 Task: In the  document Daniel.epub change page color to  'Voilet'. Add link on bottom right corner of the sheet: 'www.instagram.com' Insert page numer on top of the page
Action: Mouse moved to (43, 60)
Screenshot: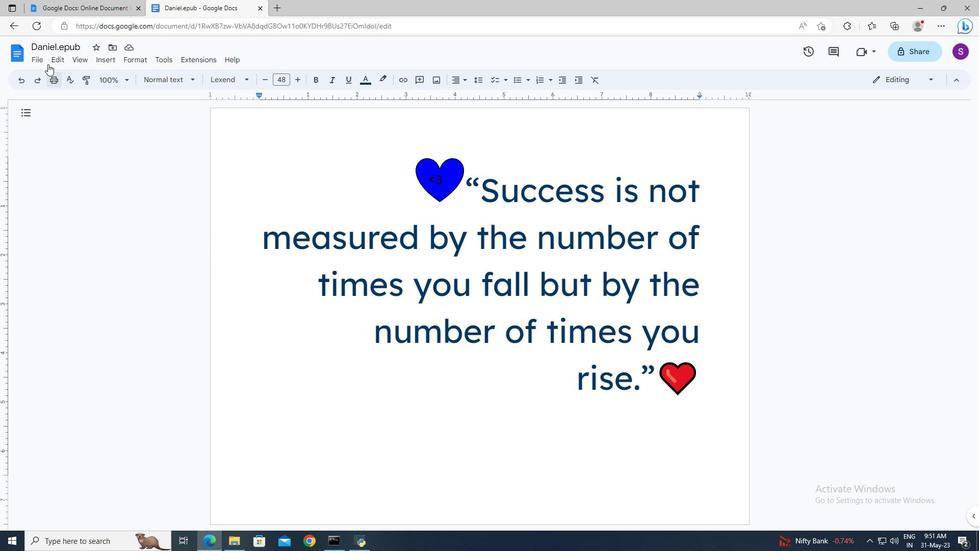 
Action: Mouse pressed left at (43, 60)
Screenshot: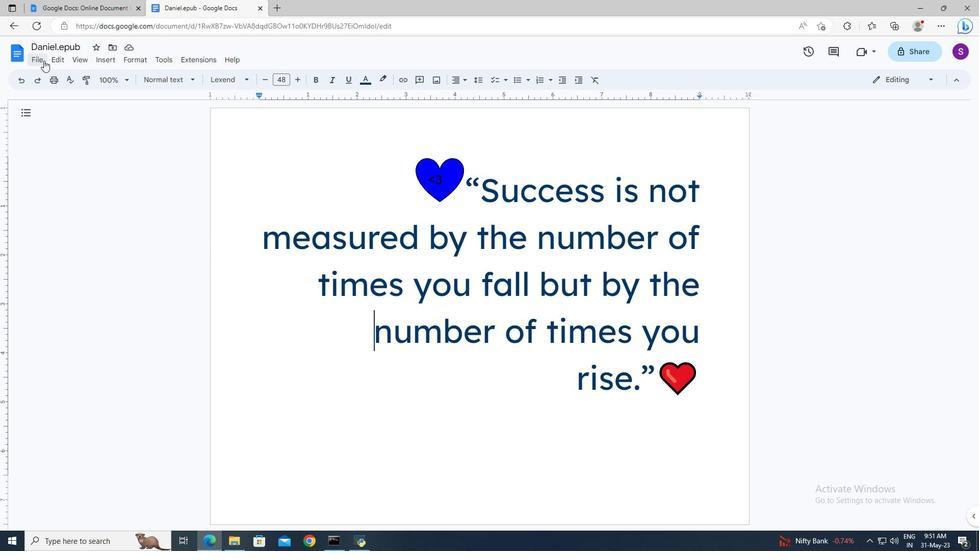 
Action: Mouse moved to (66, 340)
Screenshot: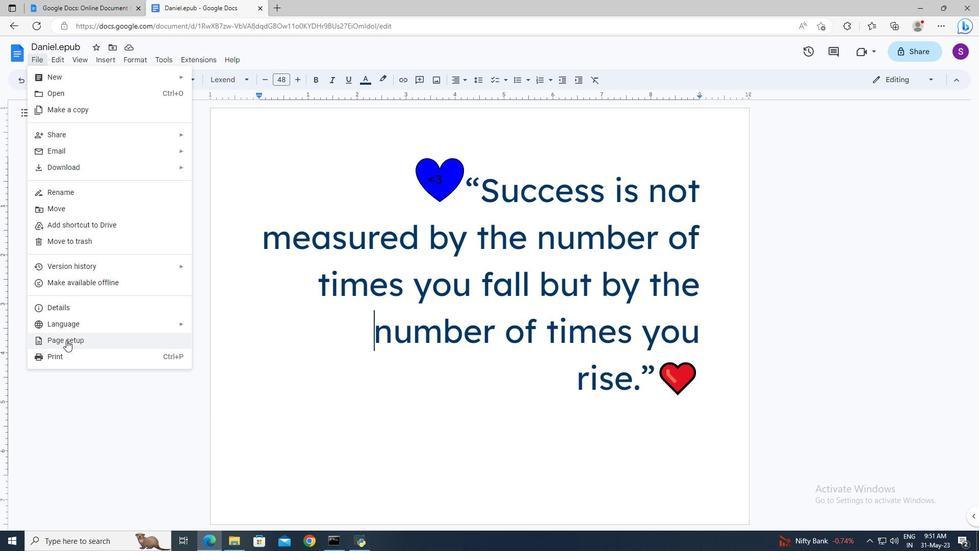 
Action: Mouse pressed left at (66, 340)
Screenshot: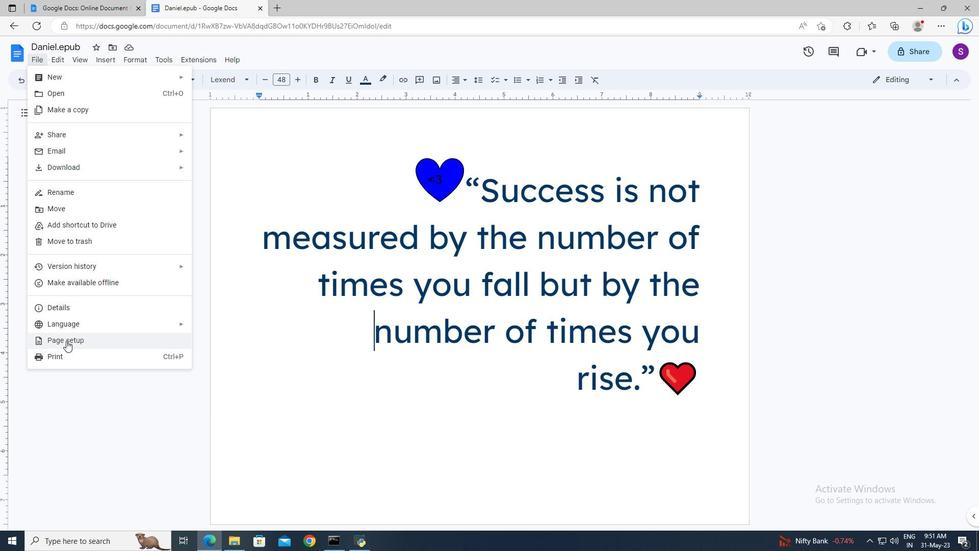 
Action: Mouse moved to (412, 346)
Screenshot: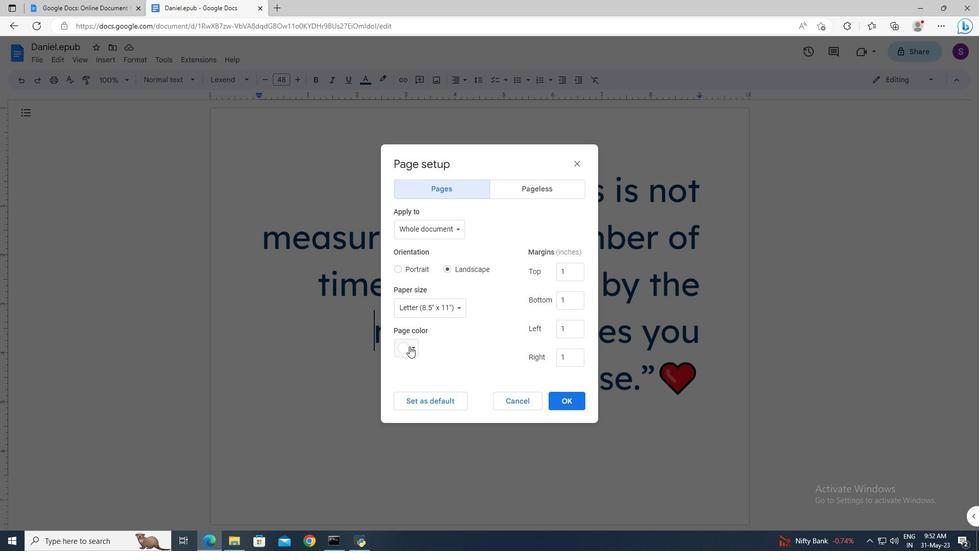 
Action: Mouse pressed left at (412, 346)
Screenshot: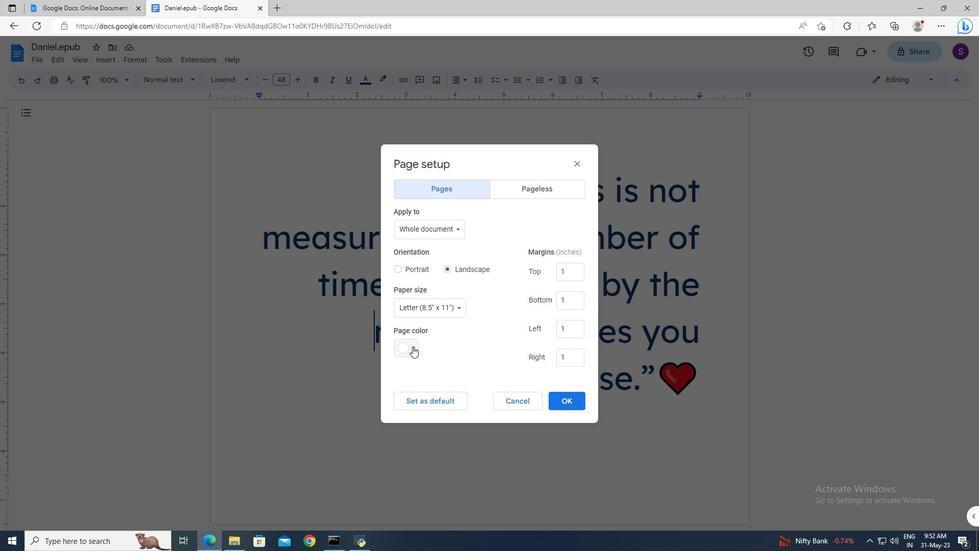 
Action: Mouse moved to (406, 471)
Screenshot: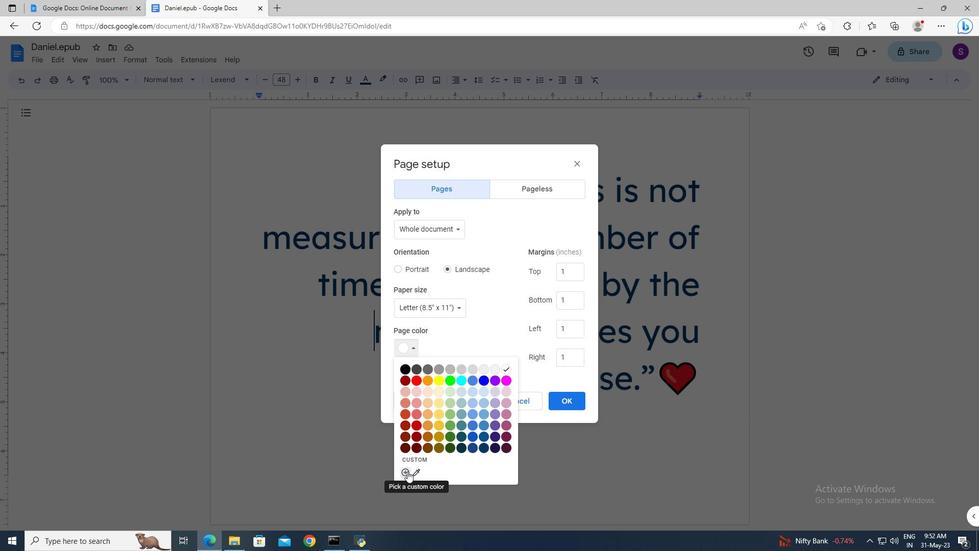 
Action: Mouse pressed left at (406, 471)
Screenshot: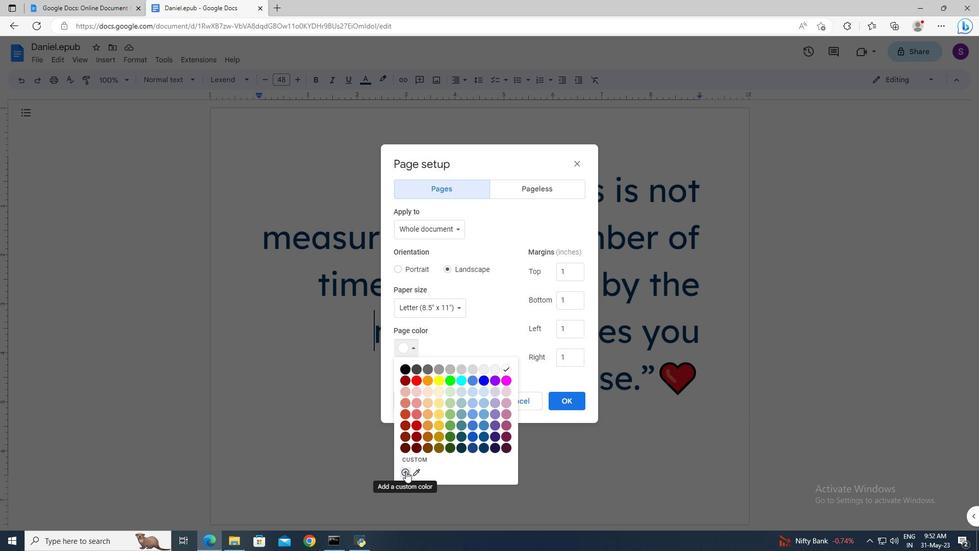 
Action: Mouse moved to (499, 293)
Screenshot: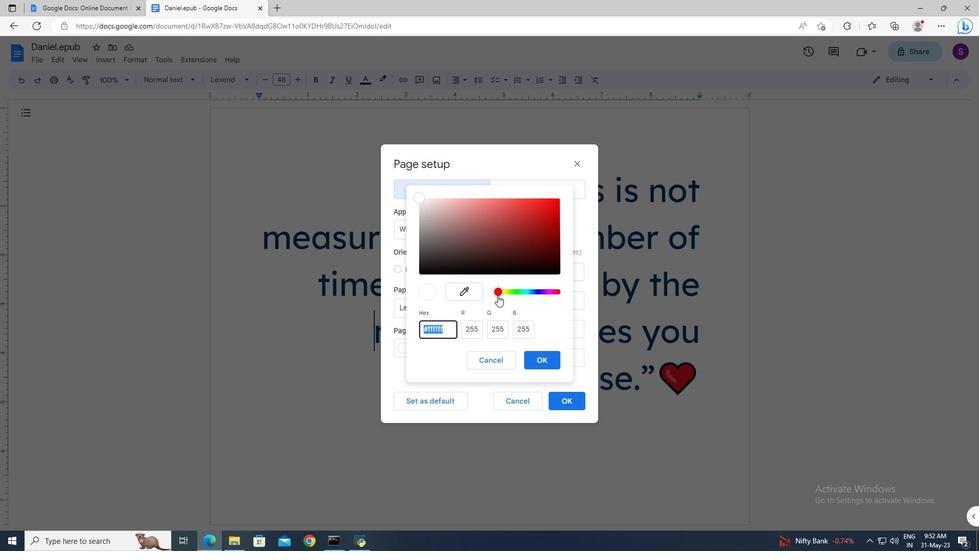 
Action: Mouse pressed left at (499, 293)
Screenshot: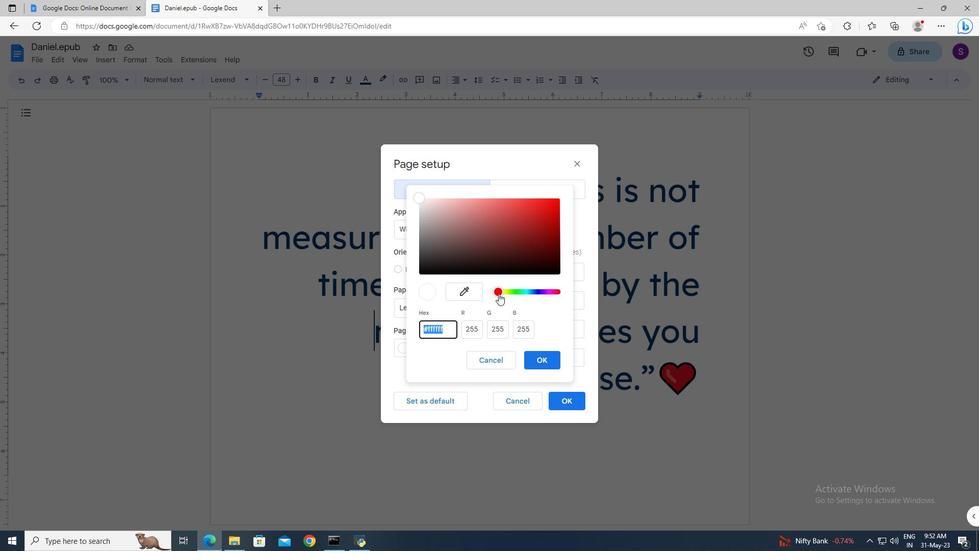 
Action: Mouse moved to (524, 226)
Screenshot: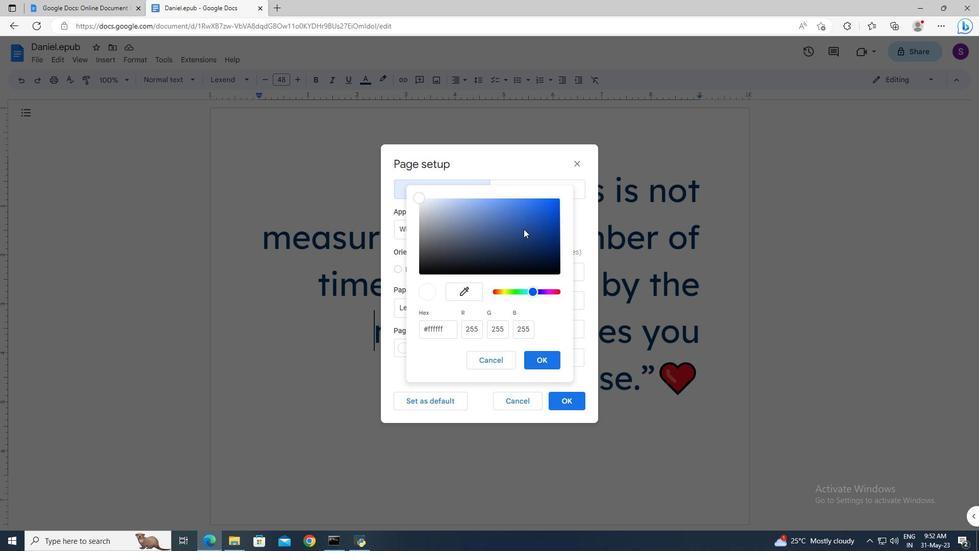
Action: Mouse pressed left at (524, 226)
Screenshot: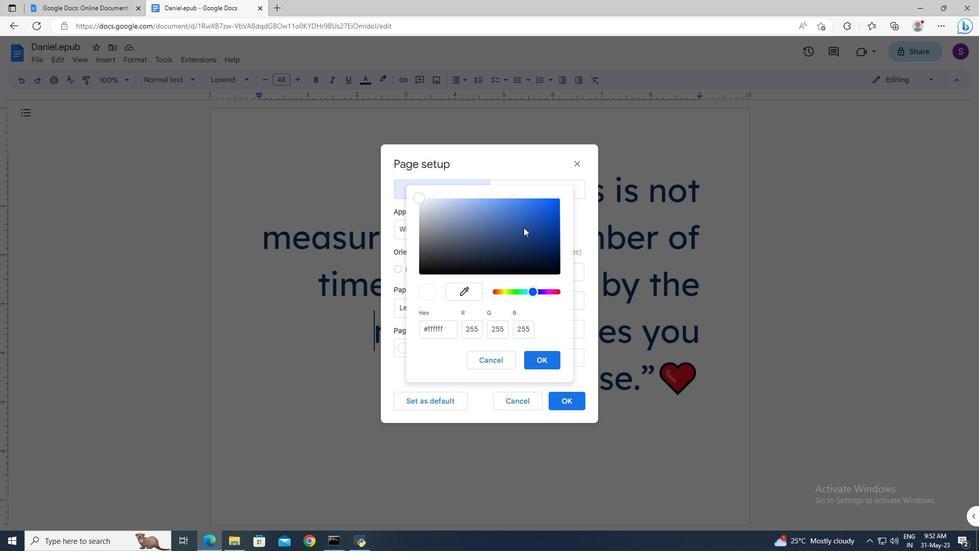 
Action: Mouse moved to (533, 290)
Screenshot: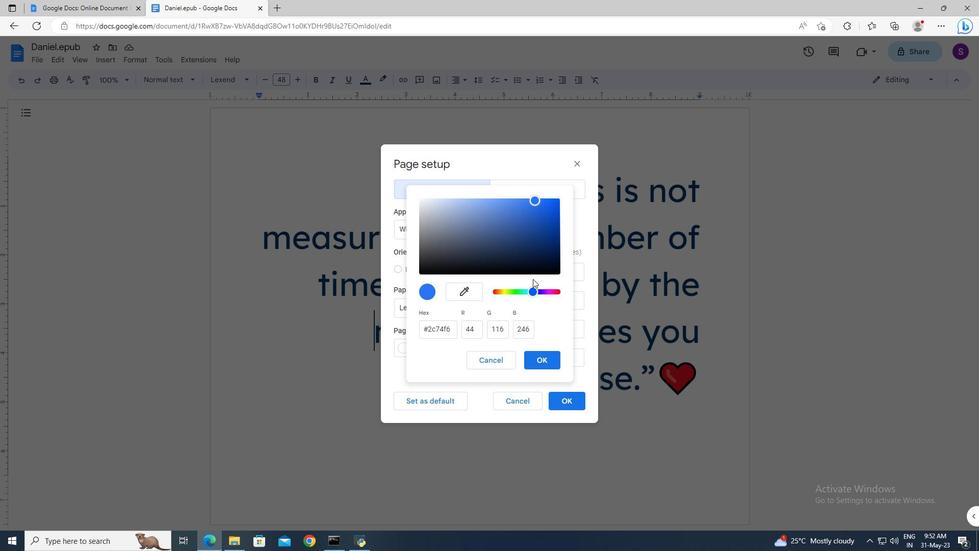 
Action: Mouse pressed left at (533, 290)
Screenshot: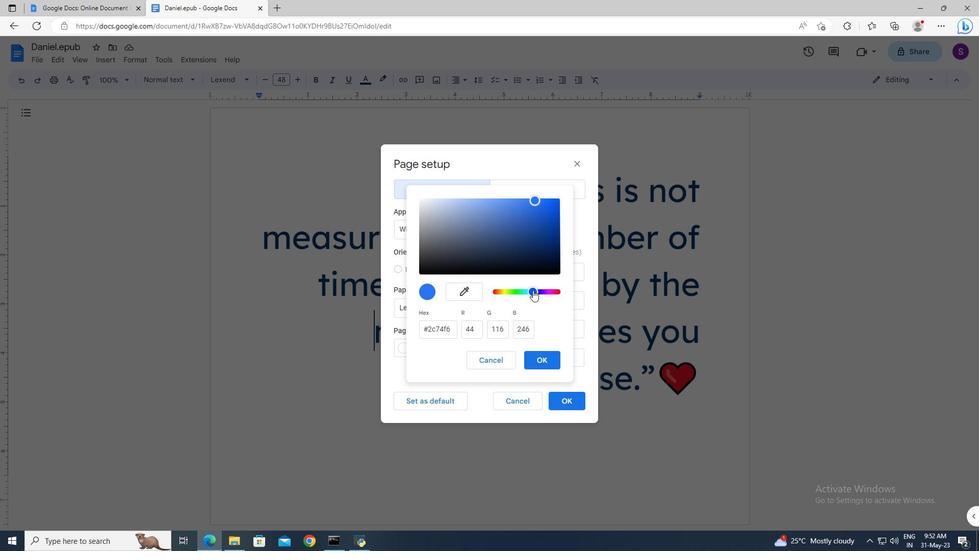 
Action: Mouse moved to (534, 204)
Screenshot: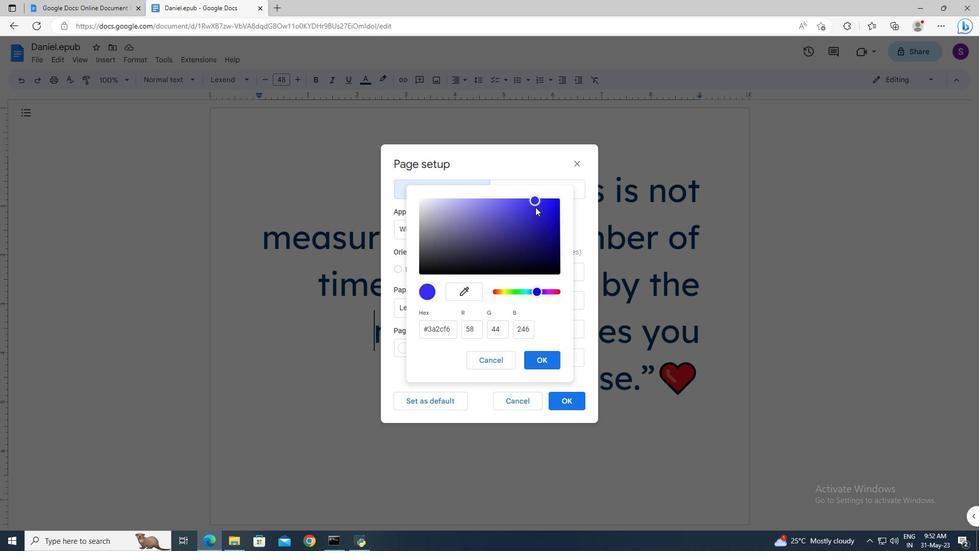 
Action: Mouse pressed left at (534, 204)
Screenshot: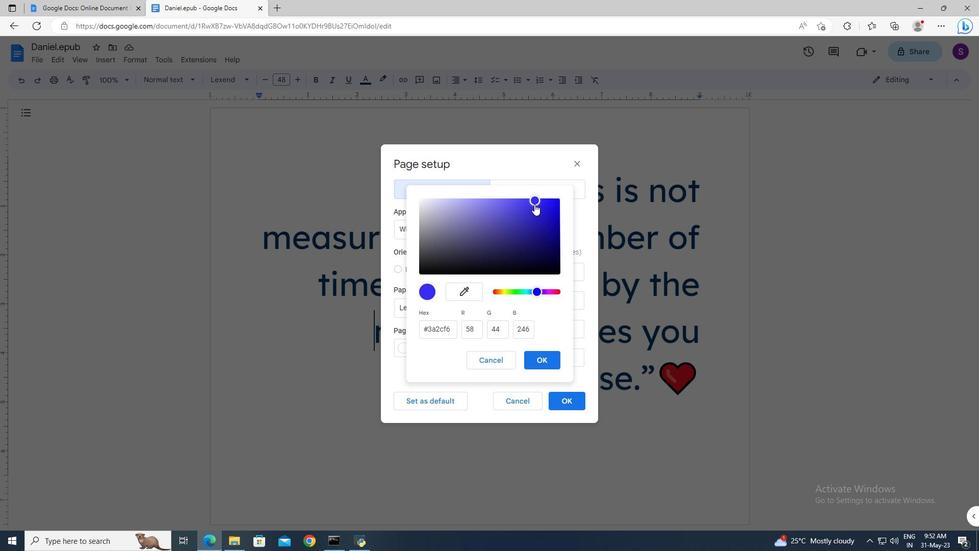 
Action: Mouse moved to (536, 356)
Screenshot: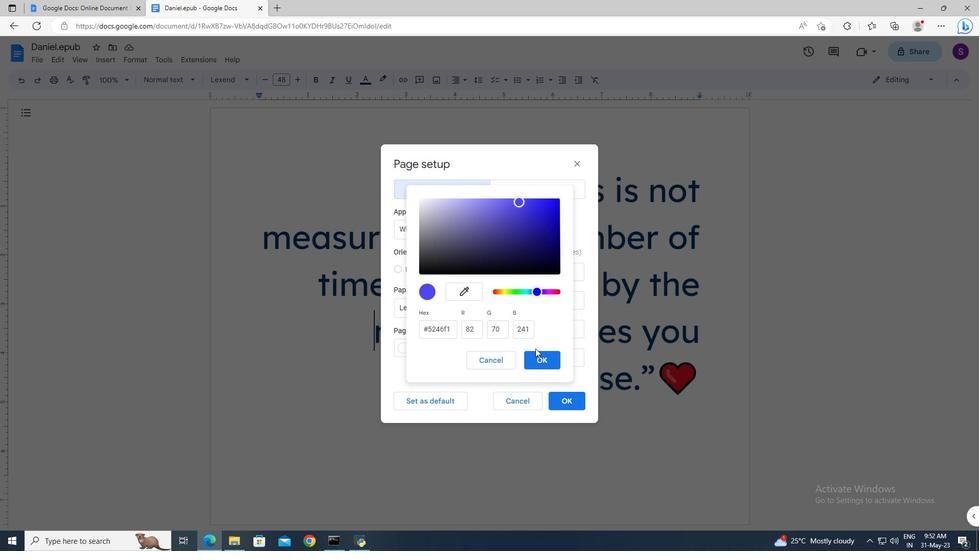 
Action: Mouse pressed left at (536, 356)
Screenshot: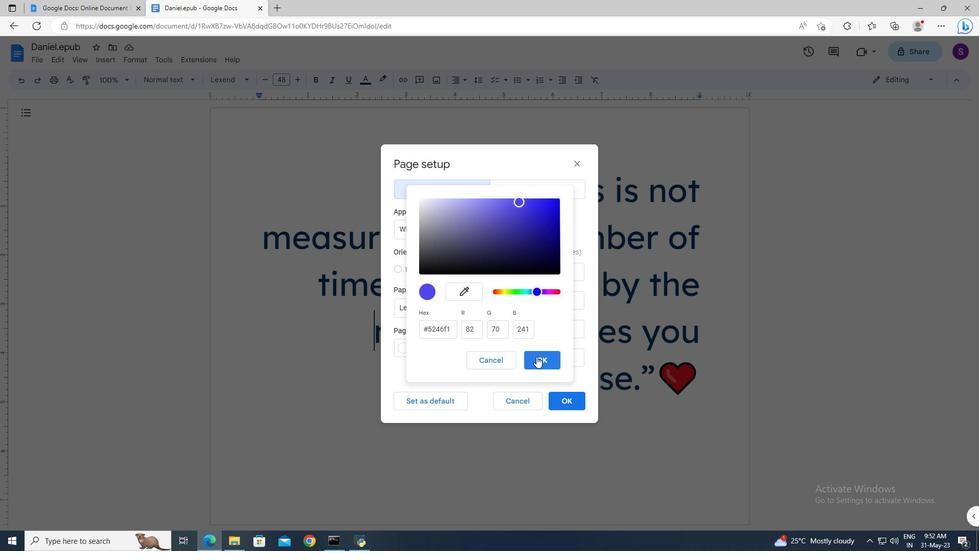 
Action: Mouse moved to (556, 397)
Screenshot: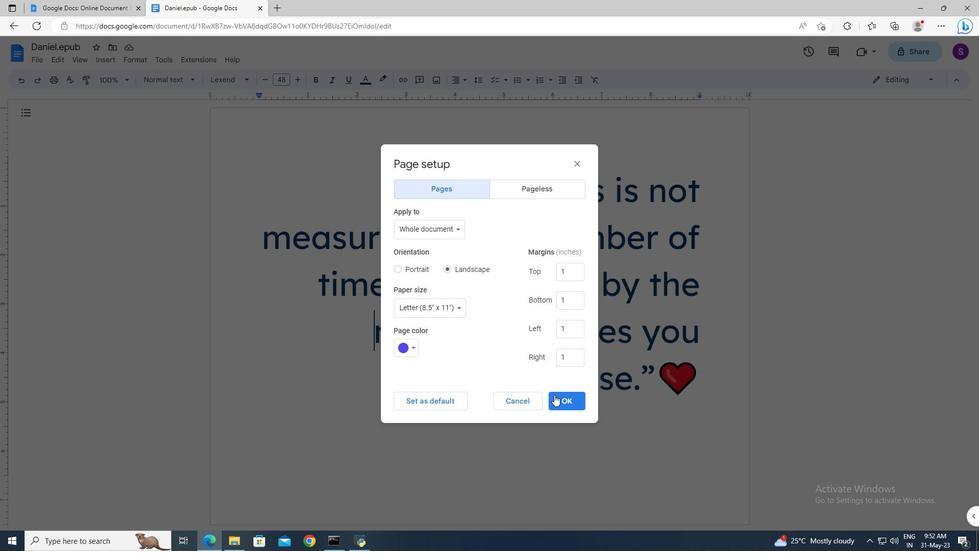 
Action: Mouse pressed left at (556, 397)
Screenshot: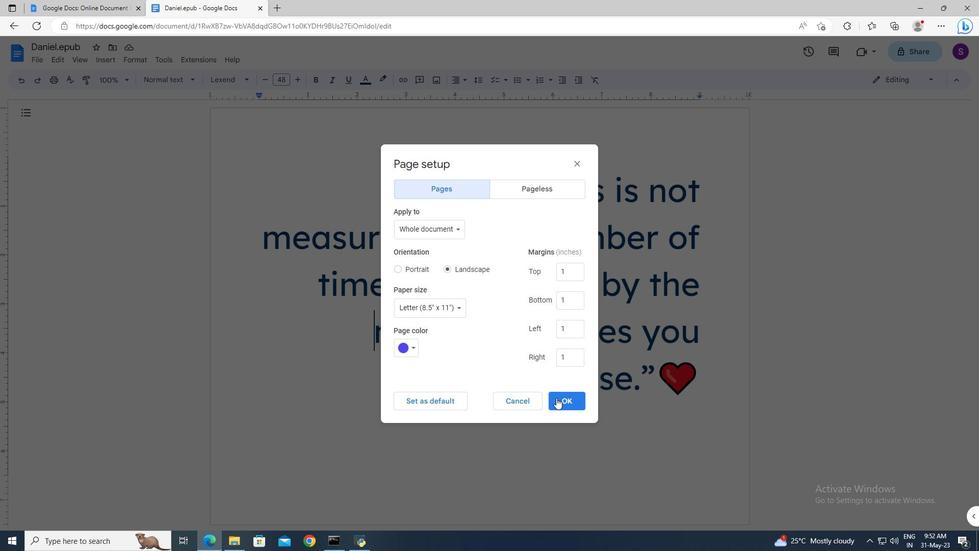 
Action: Mouse moved to (113, 61)
Screenshot: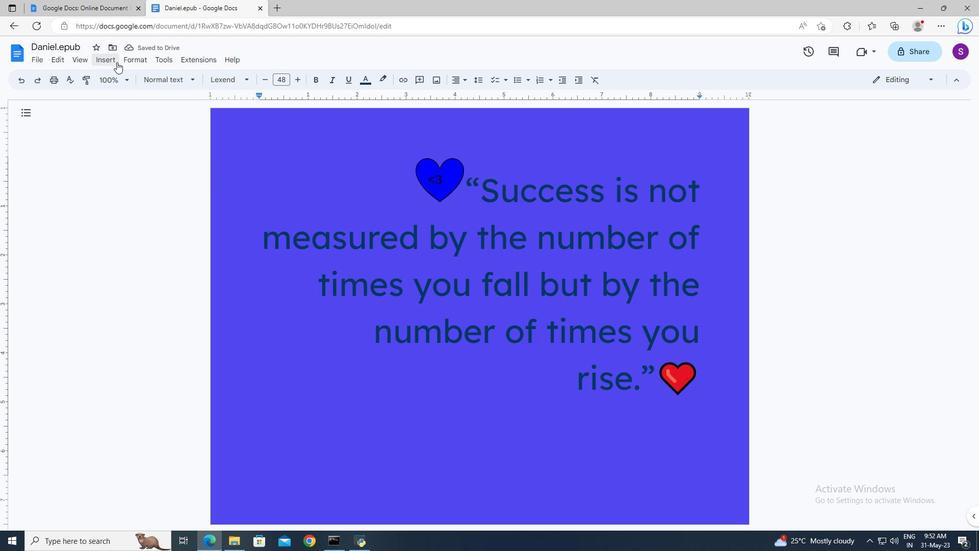 
Action: Mouse pressed left at (113, 61)
Screenshot: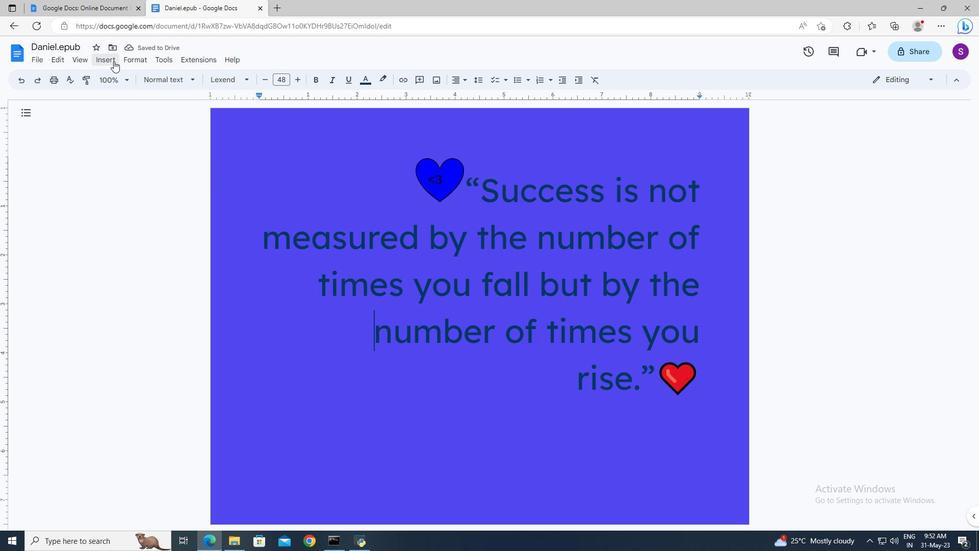 
Action: Mouse moved to (338, 359)
Screenshot: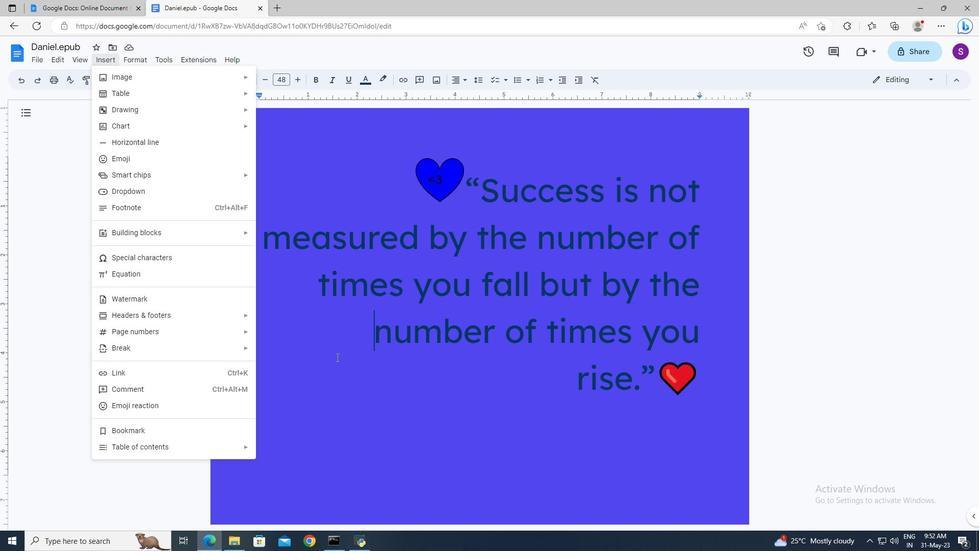 
Action: Mouse scrolled (338, 358) with delta (0, 0)
Screenshot: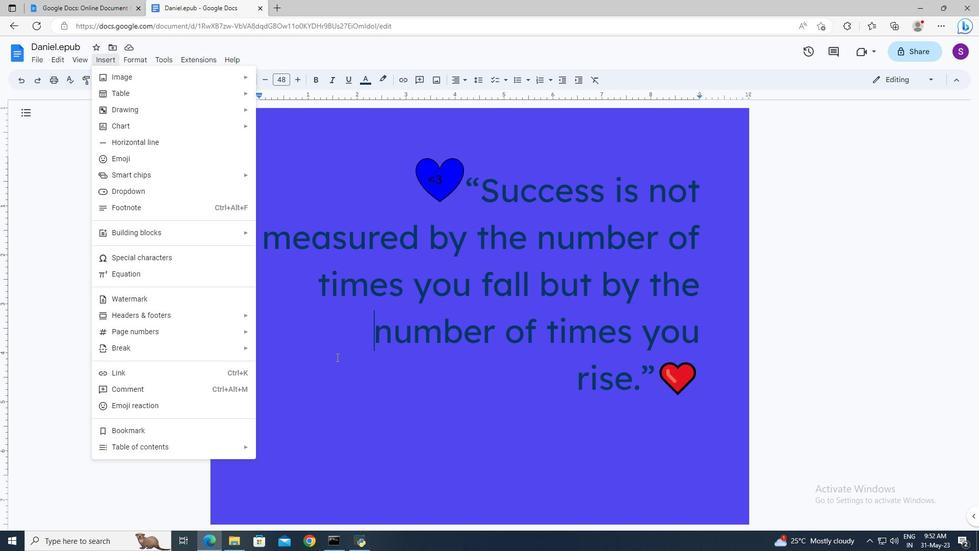 
Action: Mouse scrolled (338, 358) with delta (0, 0)
Screenshot: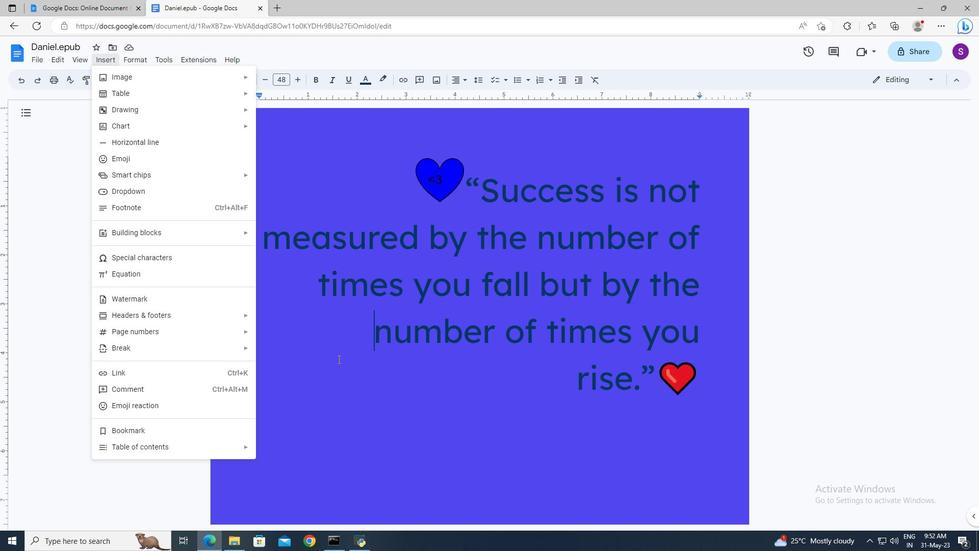 
Action: Mouse moved to (359, 414)
Screenshot: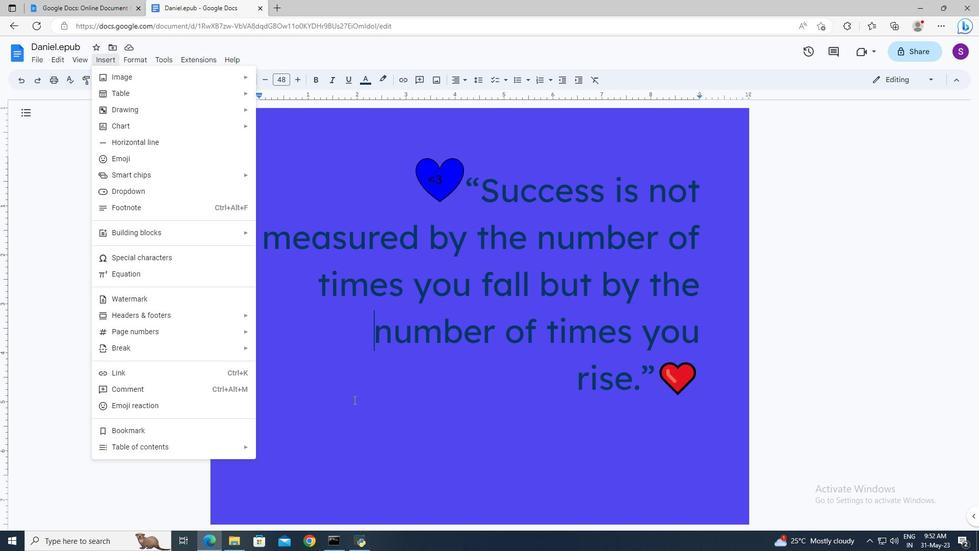 
Action: Mouse pressed left at (359, 414)
Screenshot: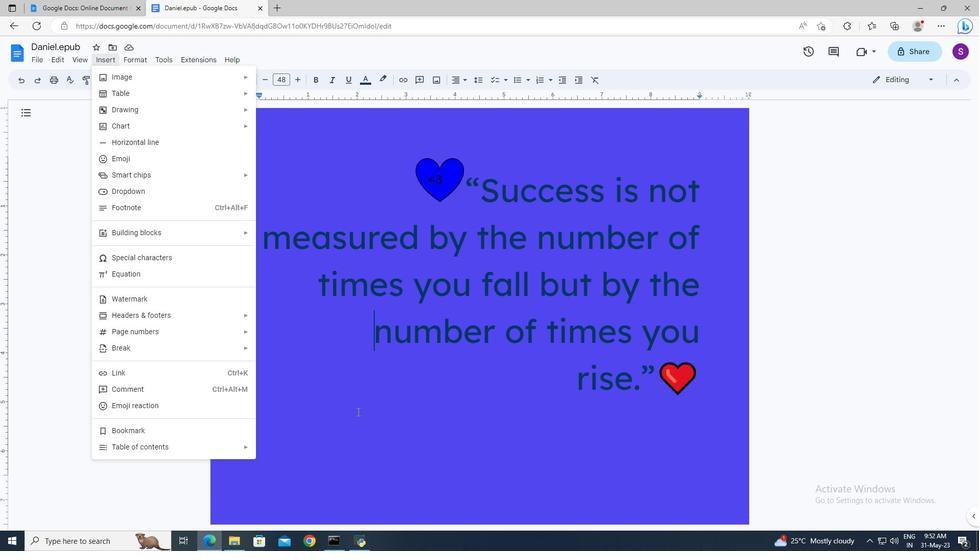 
Action: Mouse scrolled (359, 413) with delta (0, 0)
Screenshot: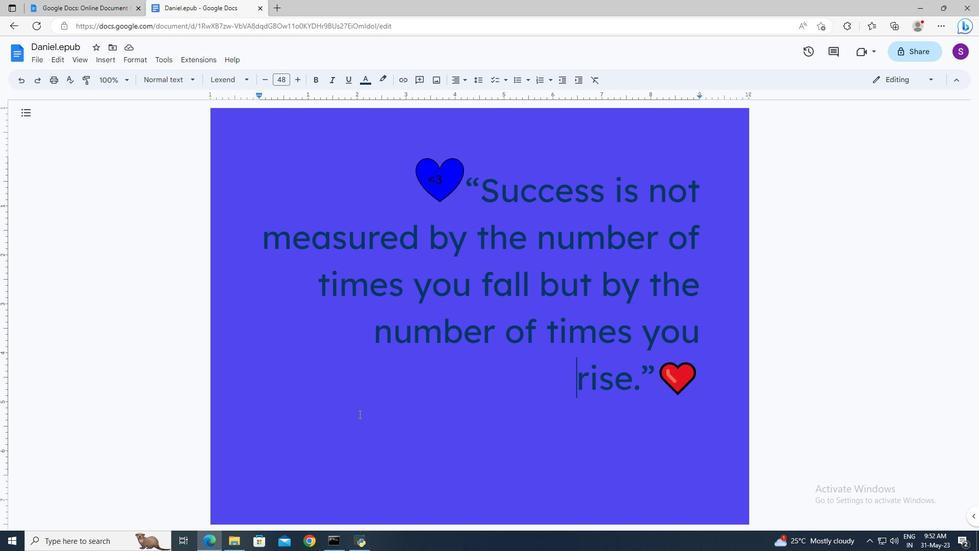 
Action: Mouse scrolled (359, 413) with delta (0, 0)
Screenshot: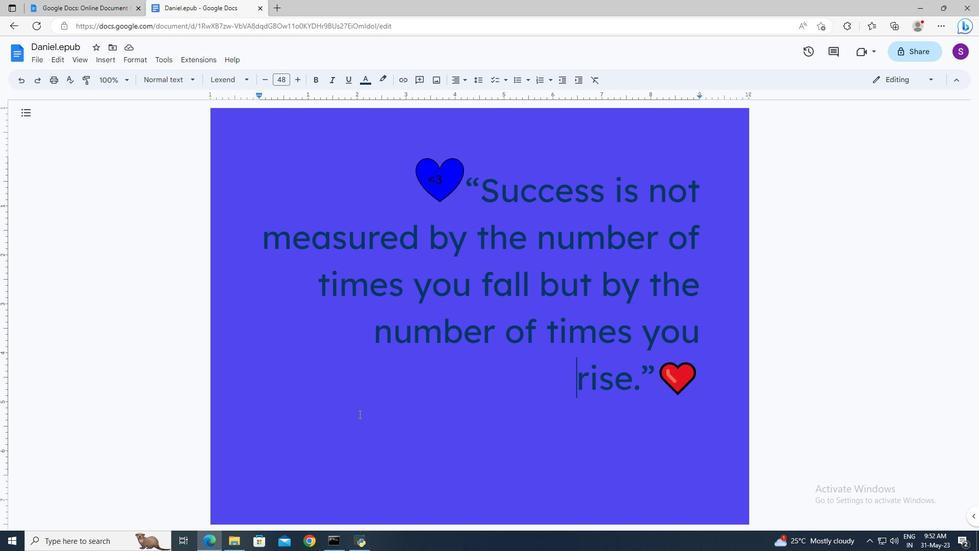 
Action: Mouse scrolled (359, 413) with delta (0, 0)
Screenshot: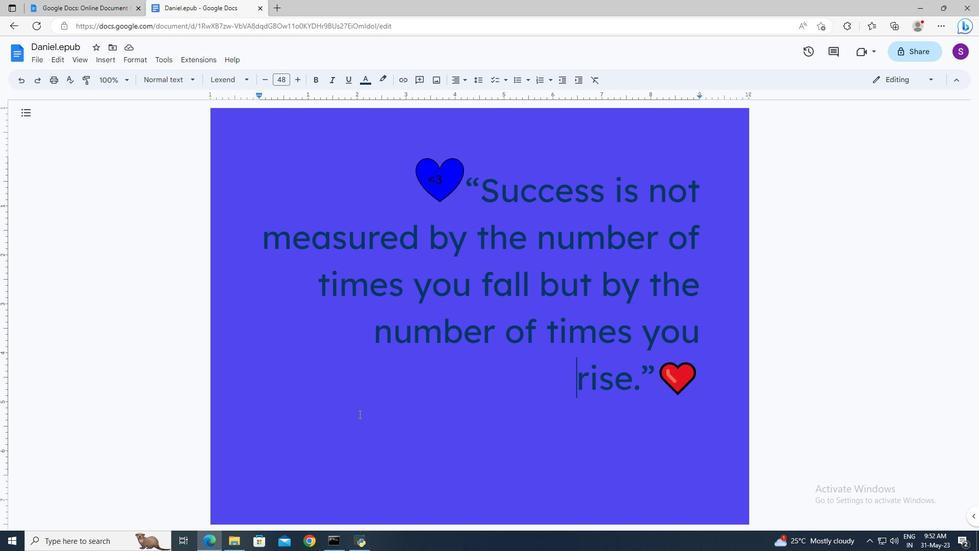 
Action: Mouse scrolled (359, 413) with delta (0, 0)
Screenshot: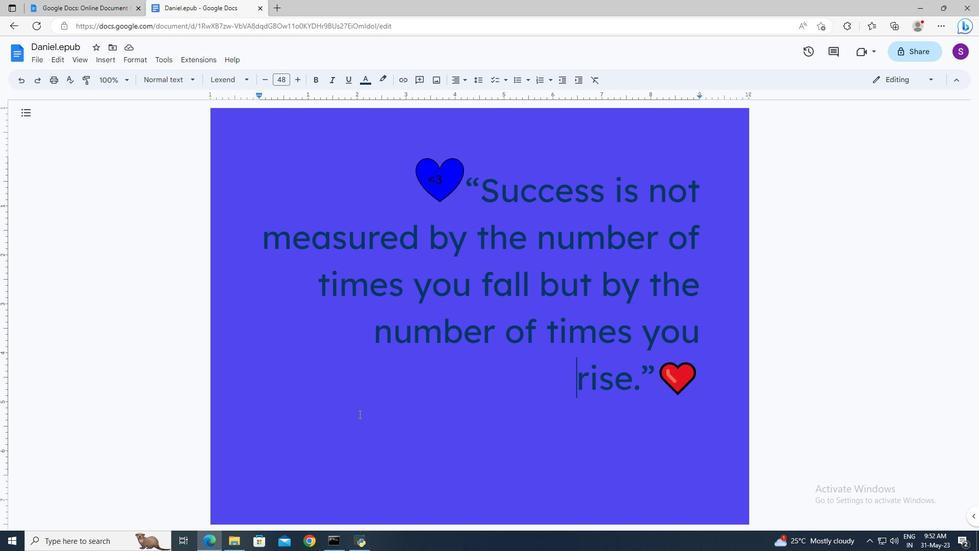 
Action: Mouse moved to (355, 496)
Screenshot: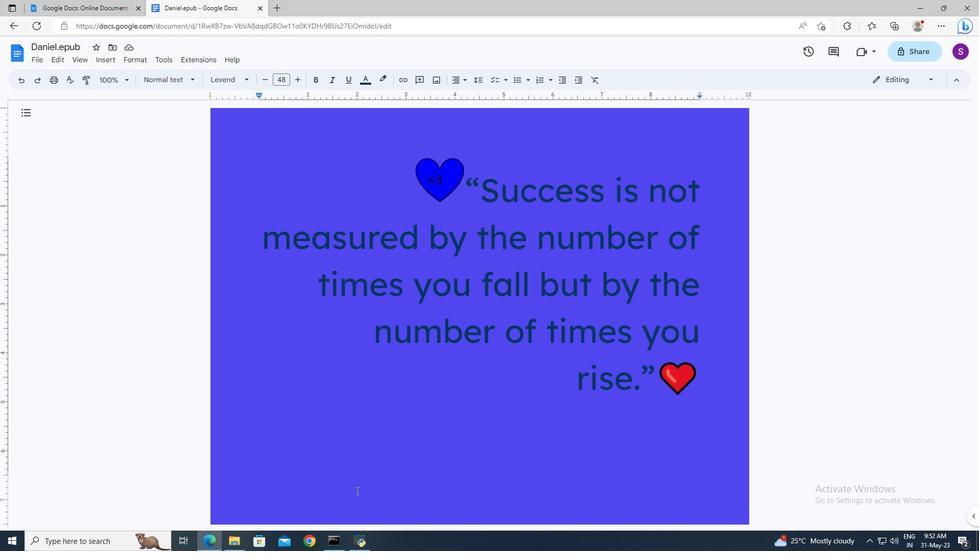 
Action: Mouse pressed left at (355, 496)
Screenshot: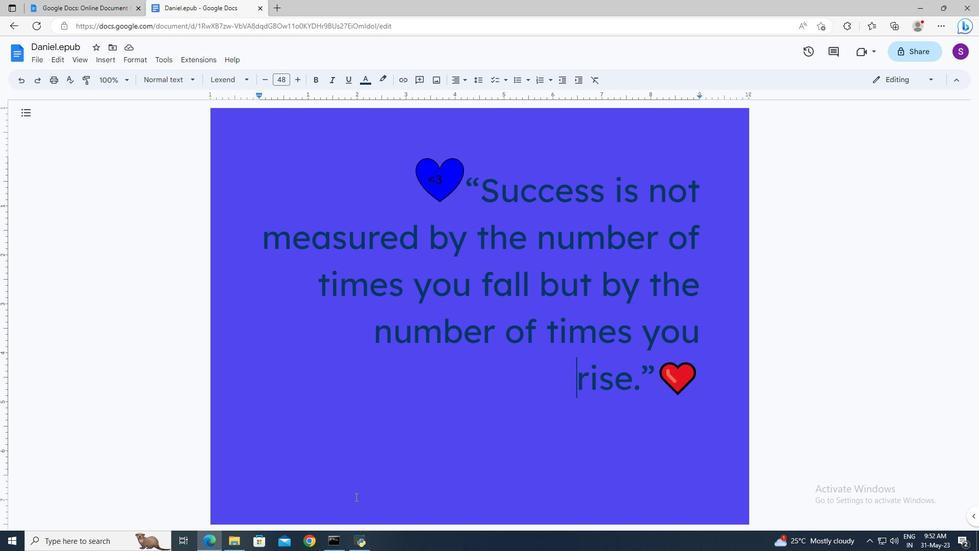 
Action: Mouse moved to (355, 497)
Screenshot: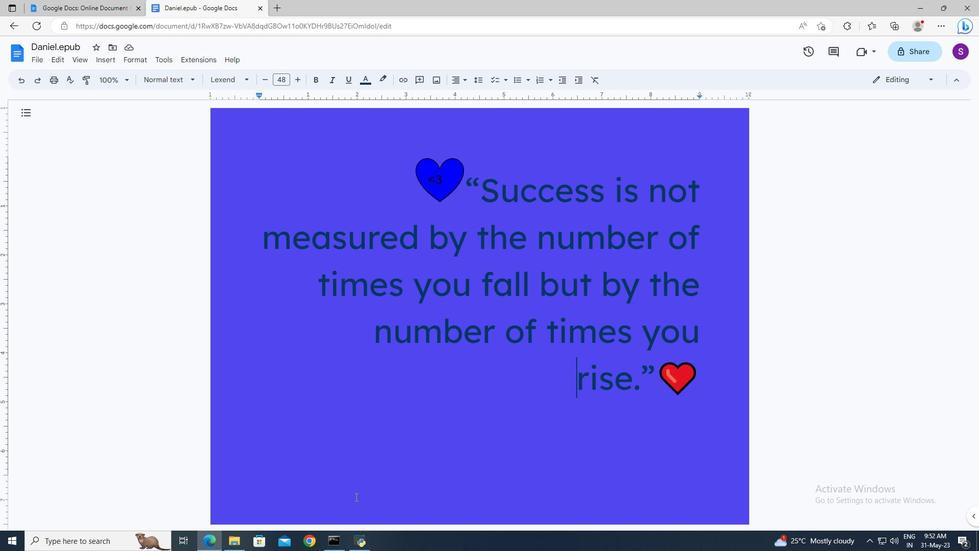 
Action: Mouse pressed left at (355, 497)
Screenshot: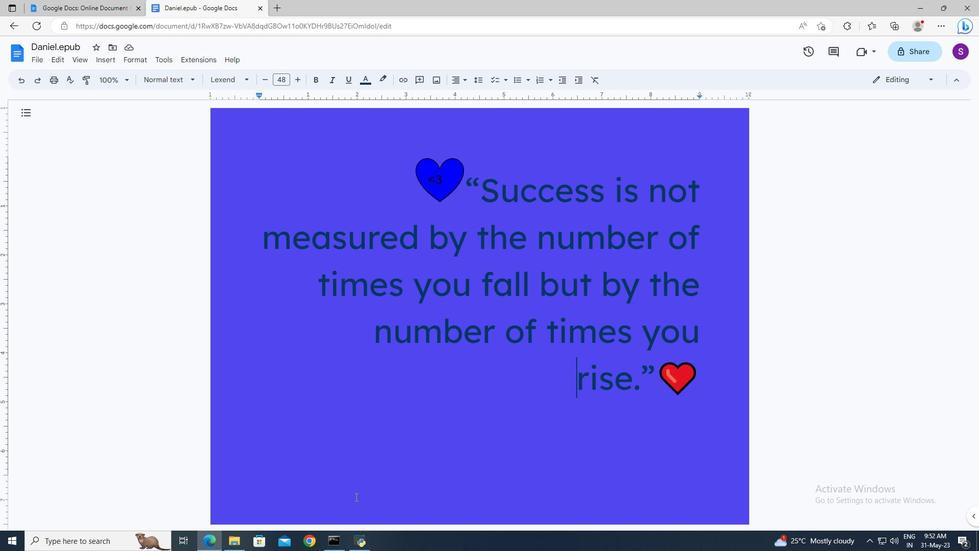 
Action: Mouse moved to (330, 511)
Screenshot: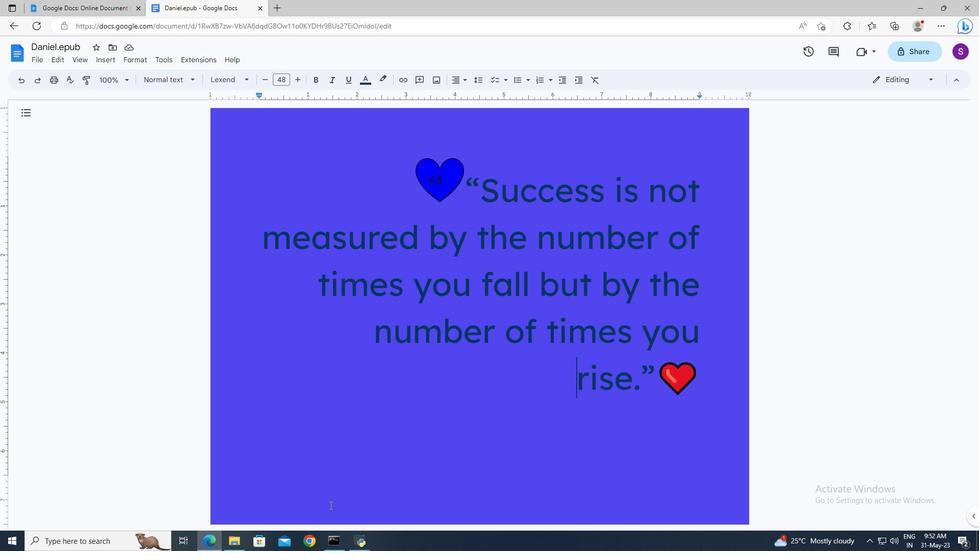 
Action: Mouse pressed left at (330, 511)
Screenshot: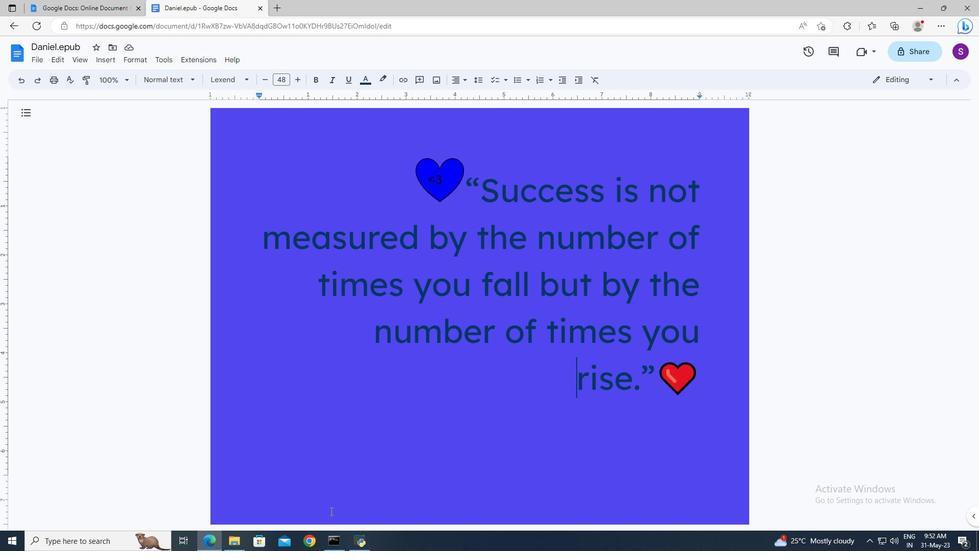
Action: Mouse pressed left at (330, 511)
Screenshot: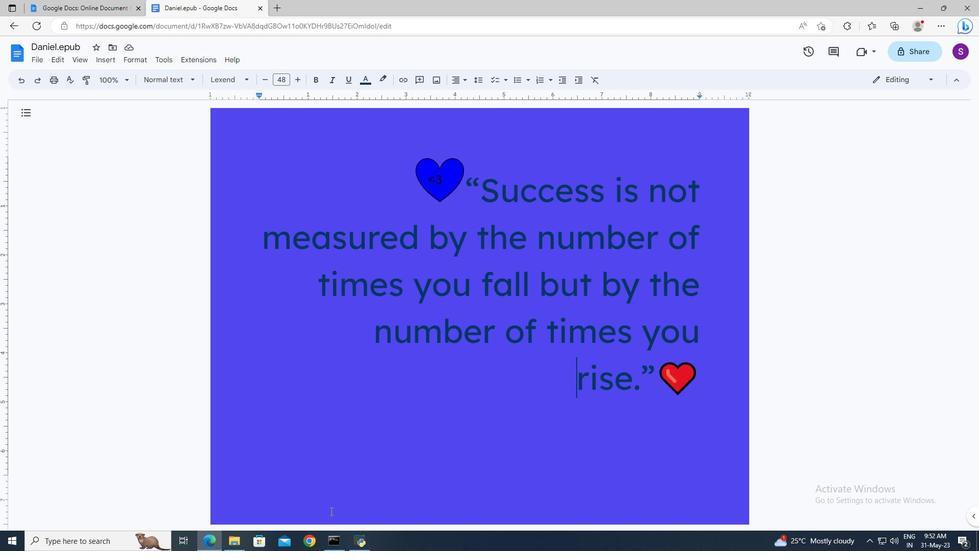 
Action: Mouse moved to (108, 63)
Screenshot: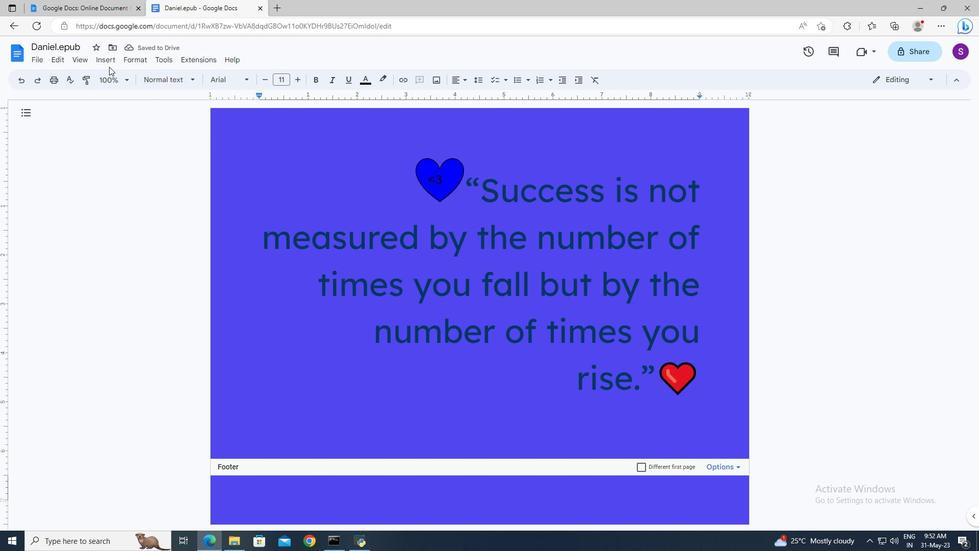 
Action: Mouse pressed left at (108, 63)
Screenshot: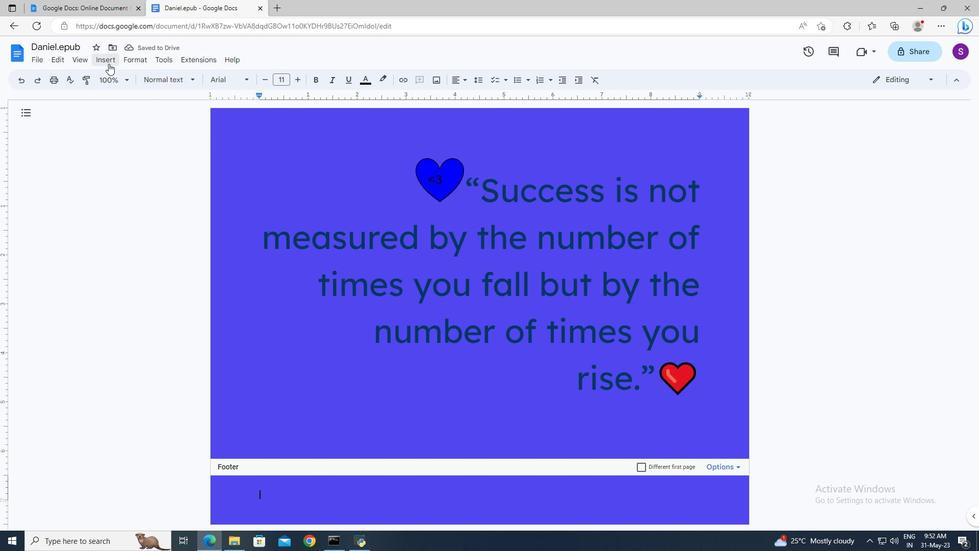 
Action: Mouse moved to (136, 369)
Screenshot: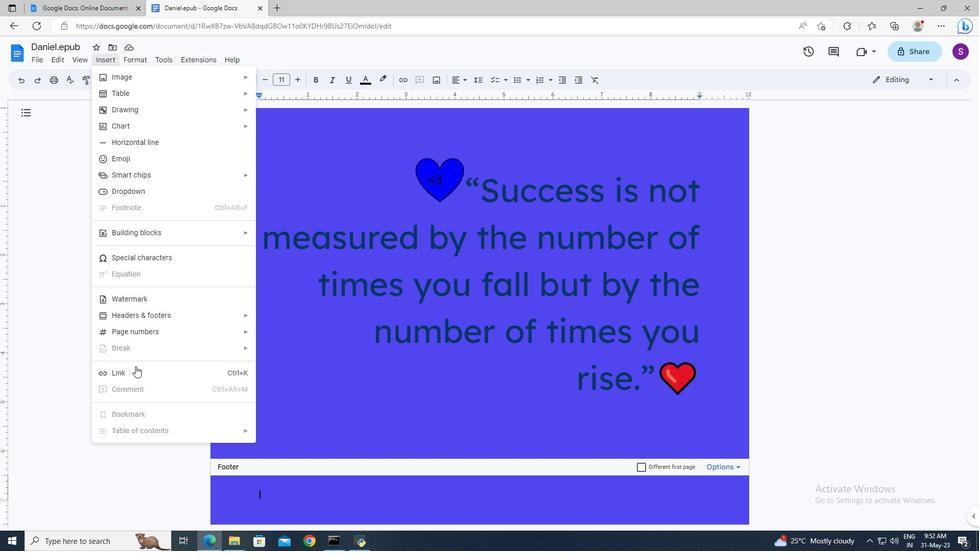 
Action: Mouse pressed left at (136, 369)
Screenshot: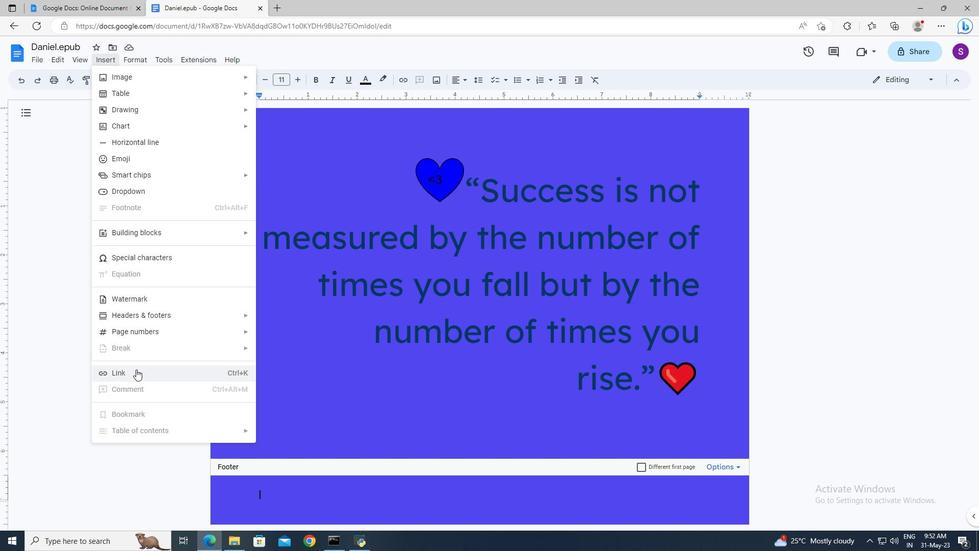 
Action: Mouse moved to (289, 332)
Screenshot: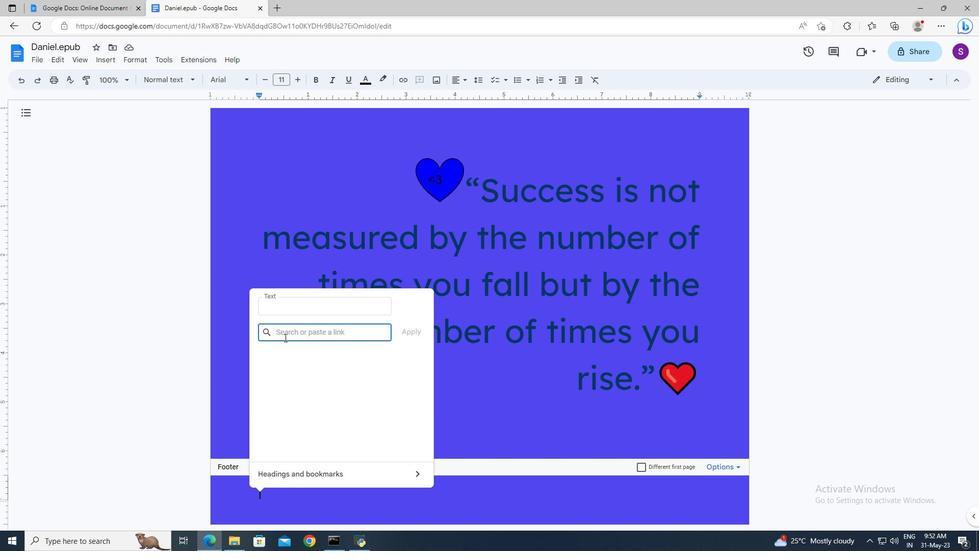 
Action: Mouse pressed left at (289, 332)
Screenshot: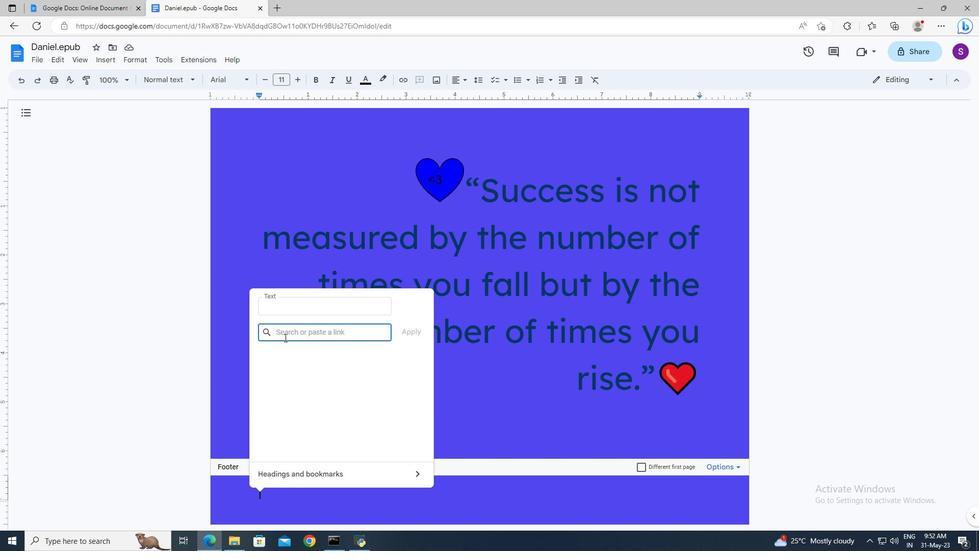 
Action: Mouse moved to (289, 330)
Screenshot: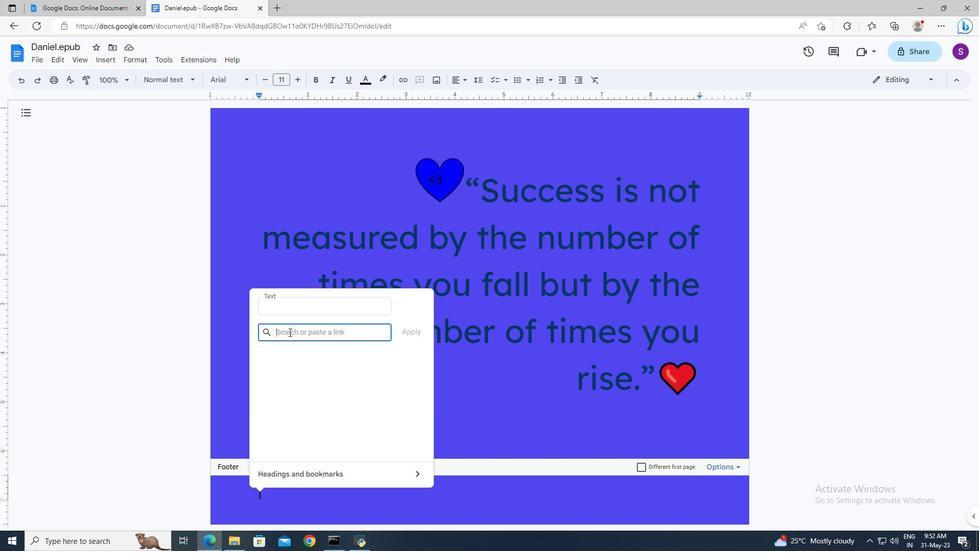 
Action: Key pressed www.instagram.com
Screenshot: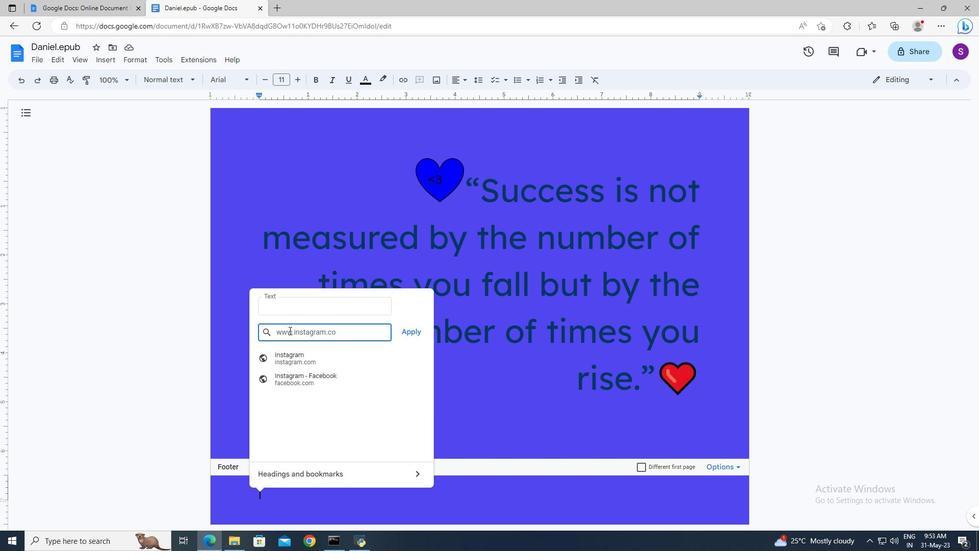 
Action: Mouse moved to (409, 336)
Screenshot: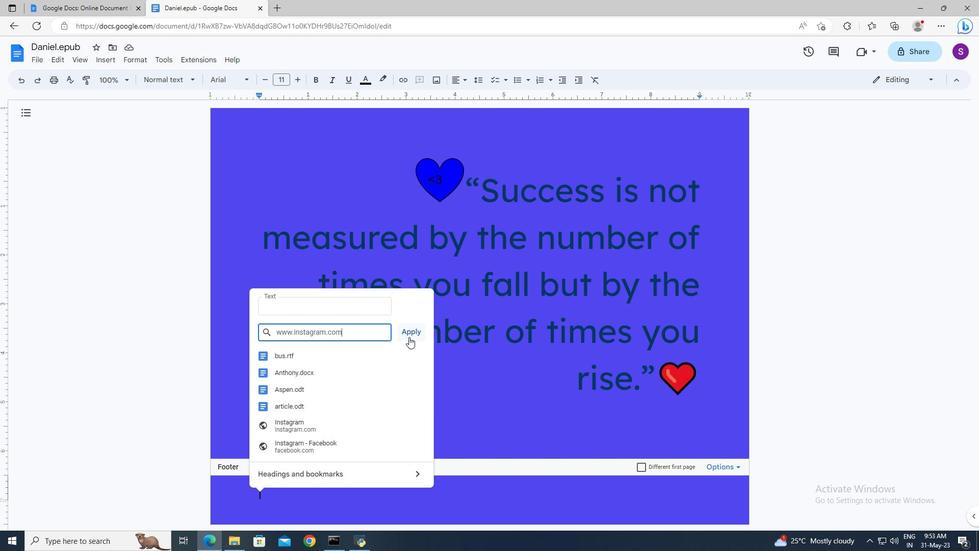 
Action: Mouse pressed left at (409, 336)
Screenshot: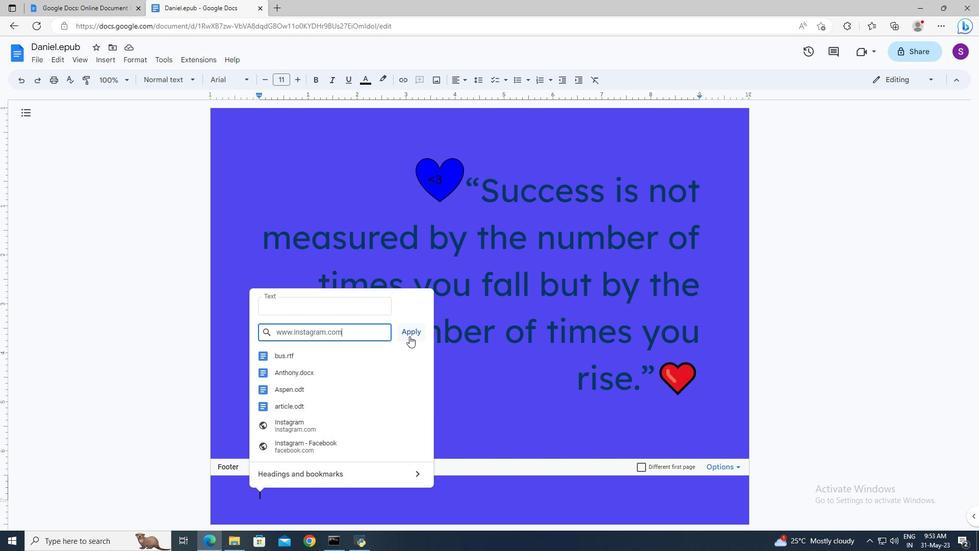 
Action: Mouse moved to (256, 498)
Screenshot: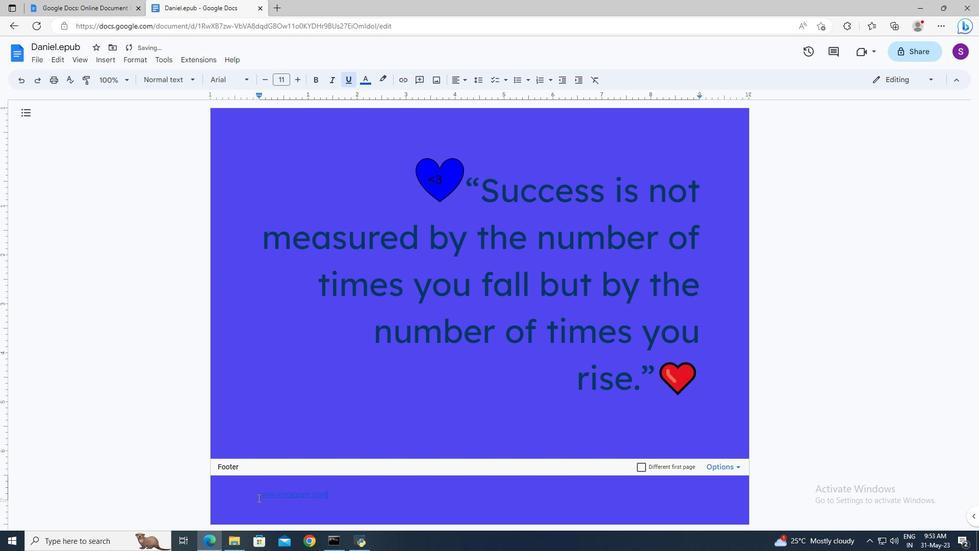
Action: Mouse pressed left at (256, 498)
Screenshot: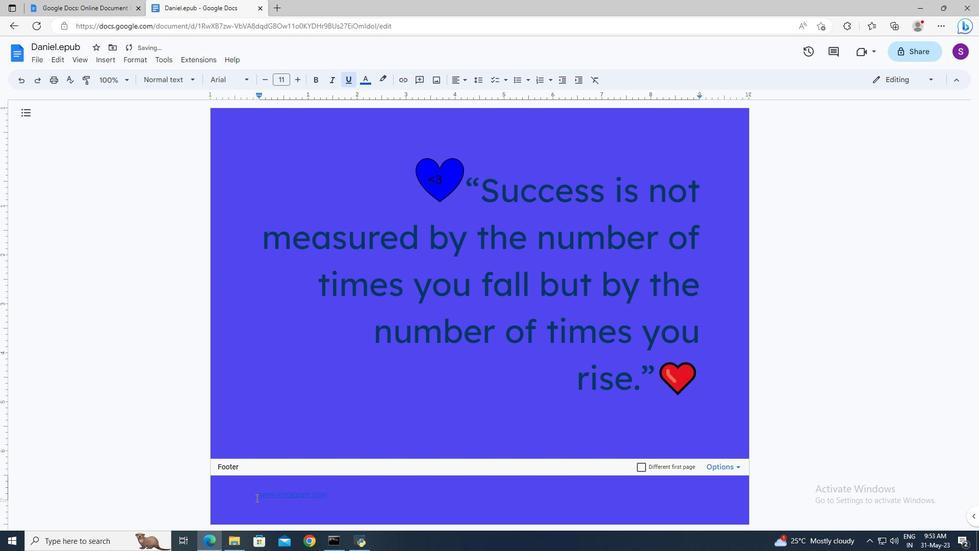 
Action: Key pressed <Key.shift><Key.right><Key.right><Key.right><Key.right><Key.right>
Screenshot: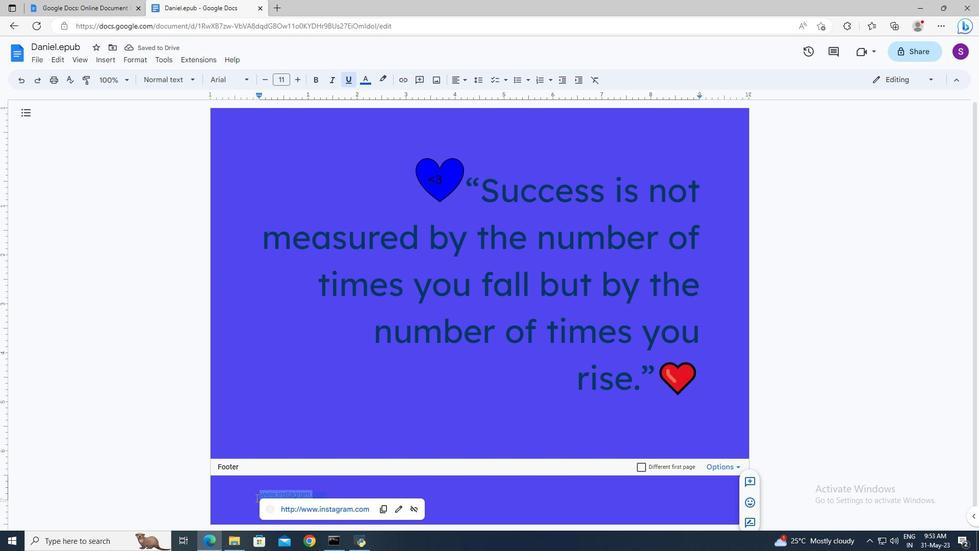 
Action: Mouse moved to (464, 79)
Screenshot: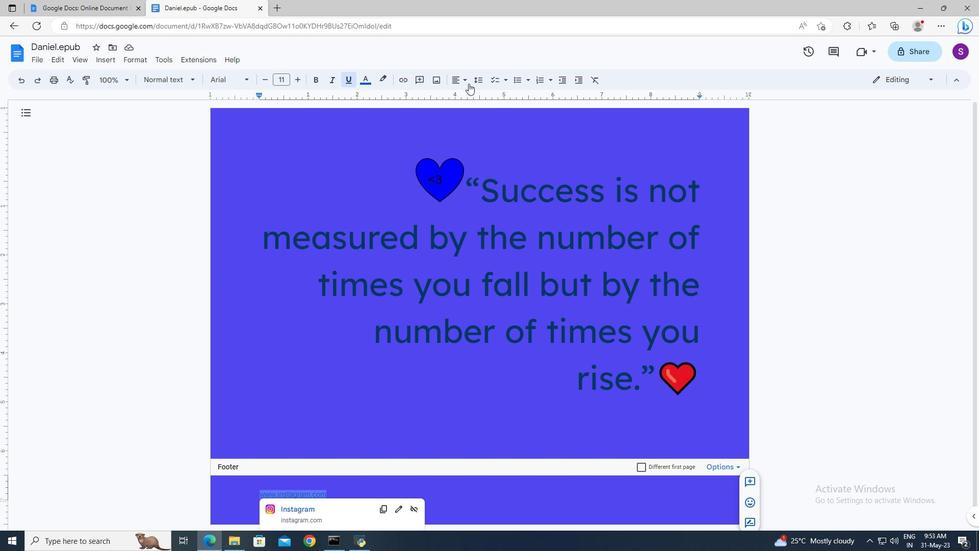 
Action: Mouse pressed left at (464, 79)
Screenshot: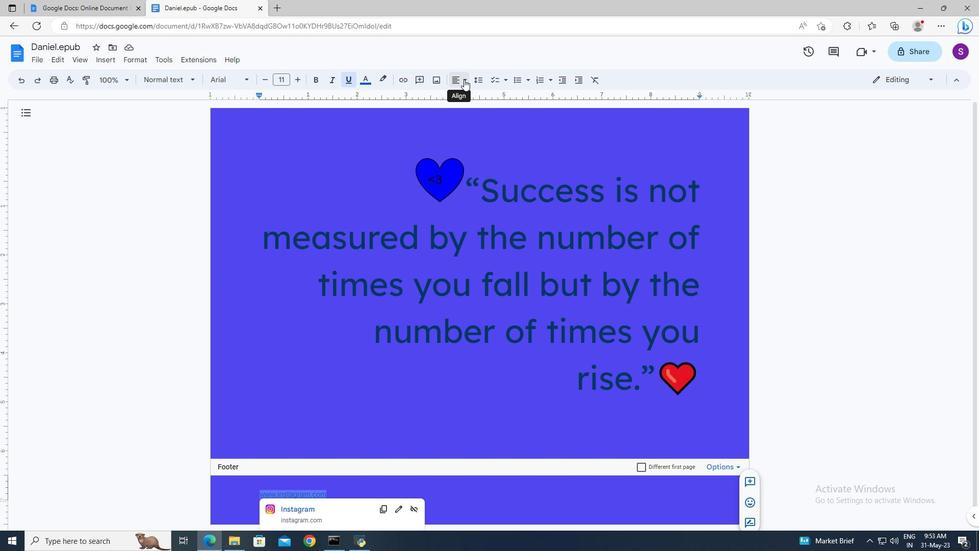 
Action: Mouse moved to (485, 97)
Screenshot: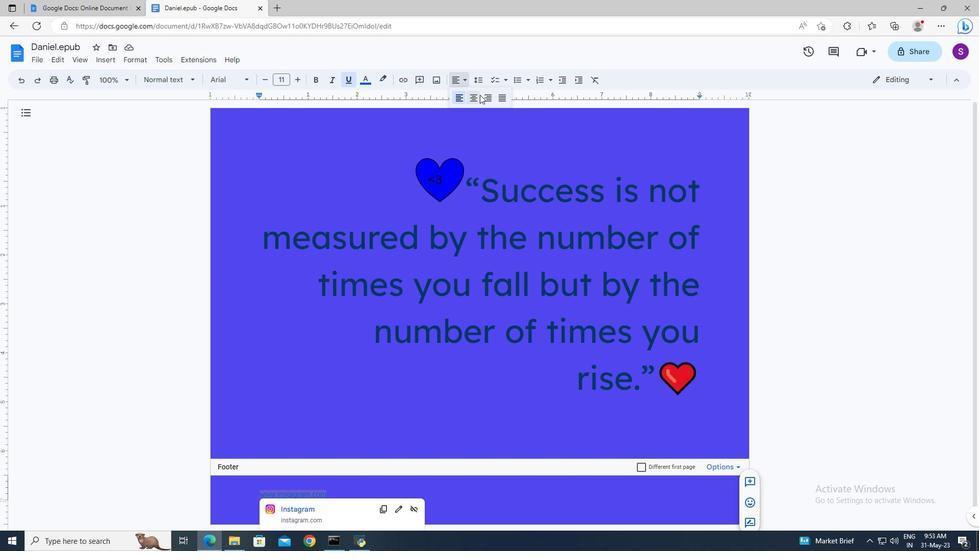 
Action: Mouse pressed left at (485, 97)
Screenshot: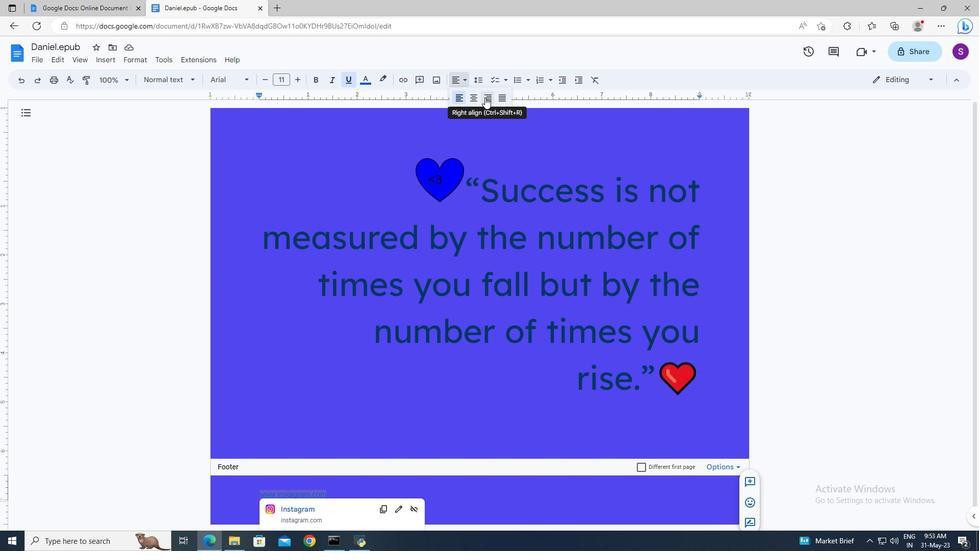 
Action: Mouse moved to (114, 61)
Screenshot: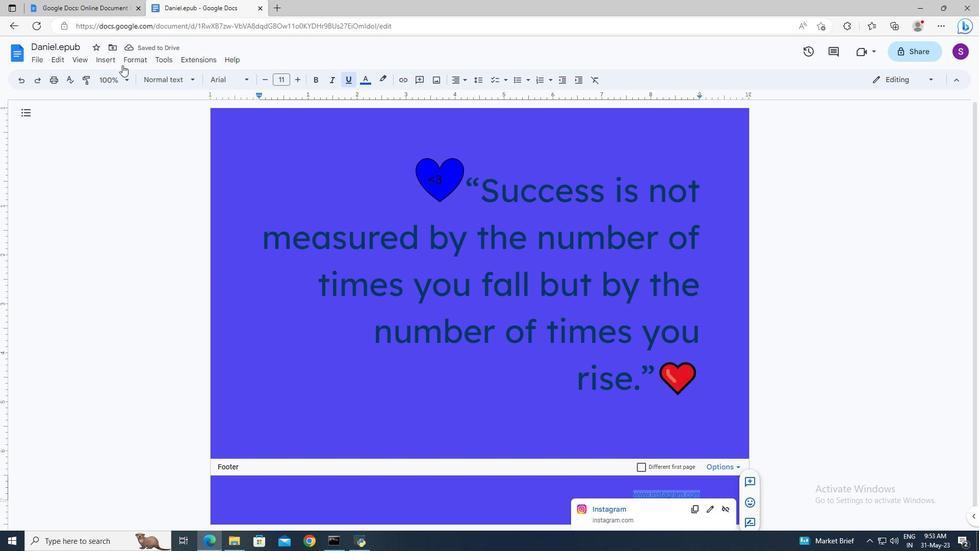 
Action: Mouse pressed left at (114, 61)
Screenshot: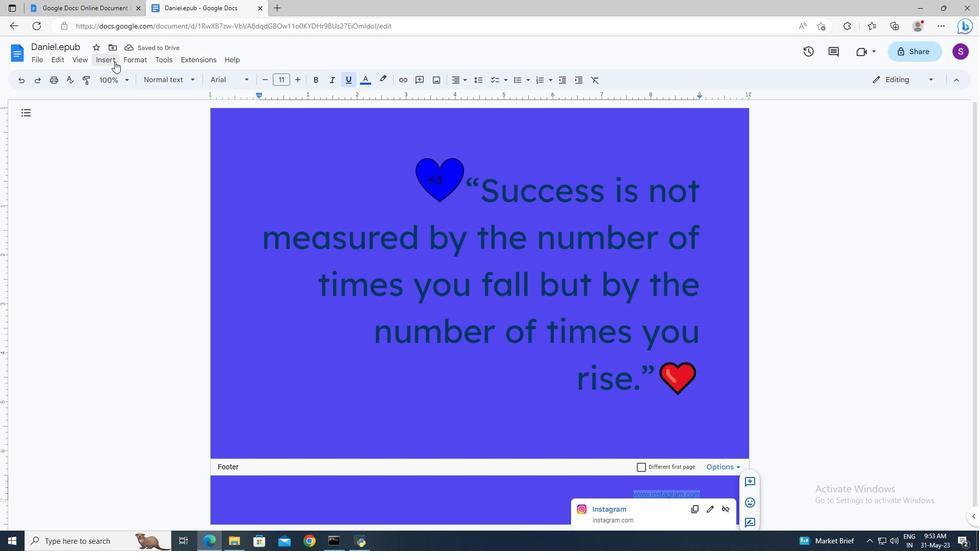 
Action: Mouse moved to (274, 347)
Screenshot: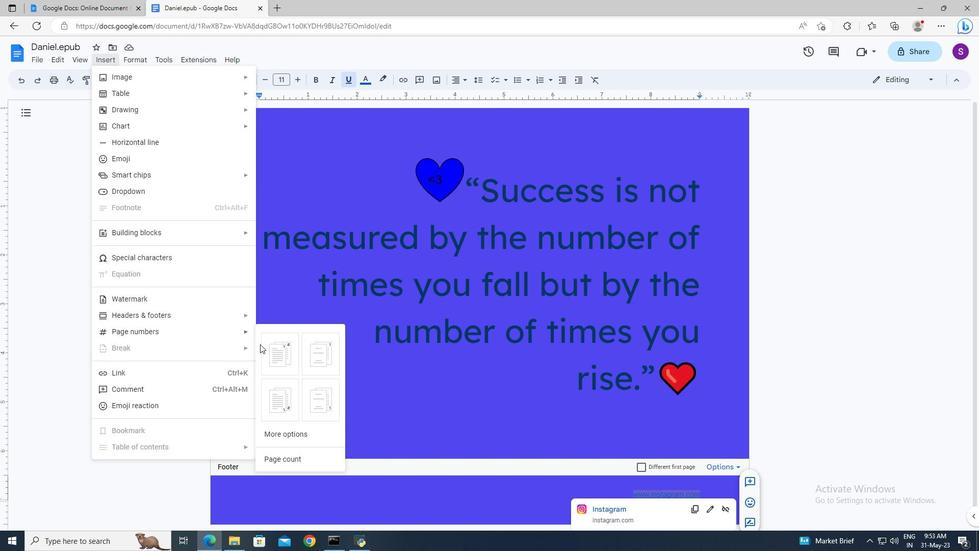 
Action: Mouse pressed left at (274, 347)
Screenshot: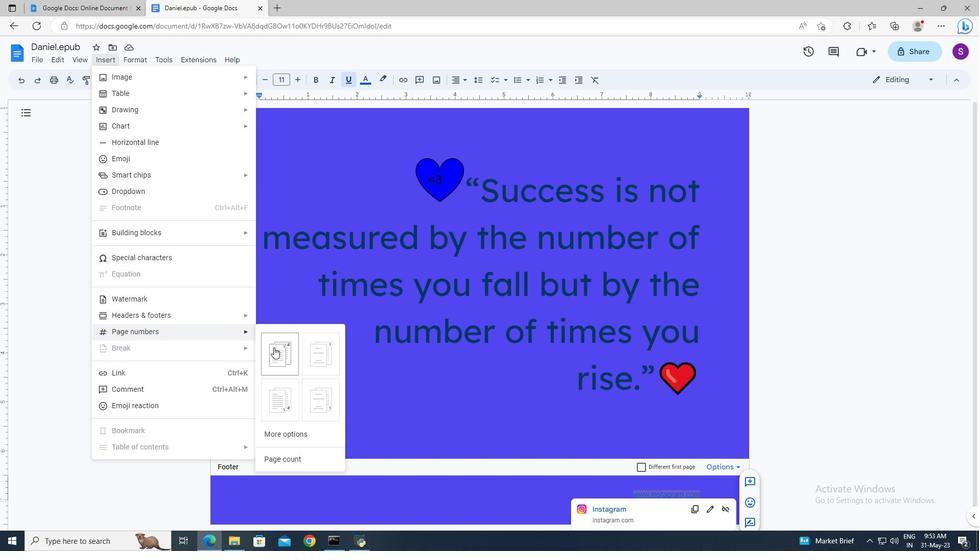 
Action: Mouse moved to (285, 323)
Screenshot: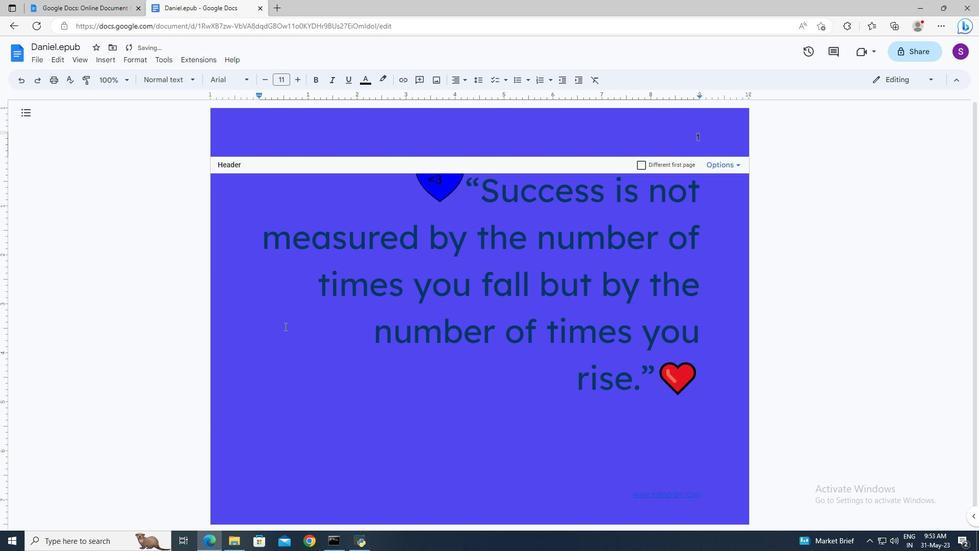 
Action: Mouse pressed left at (285, 323)
Screenshot: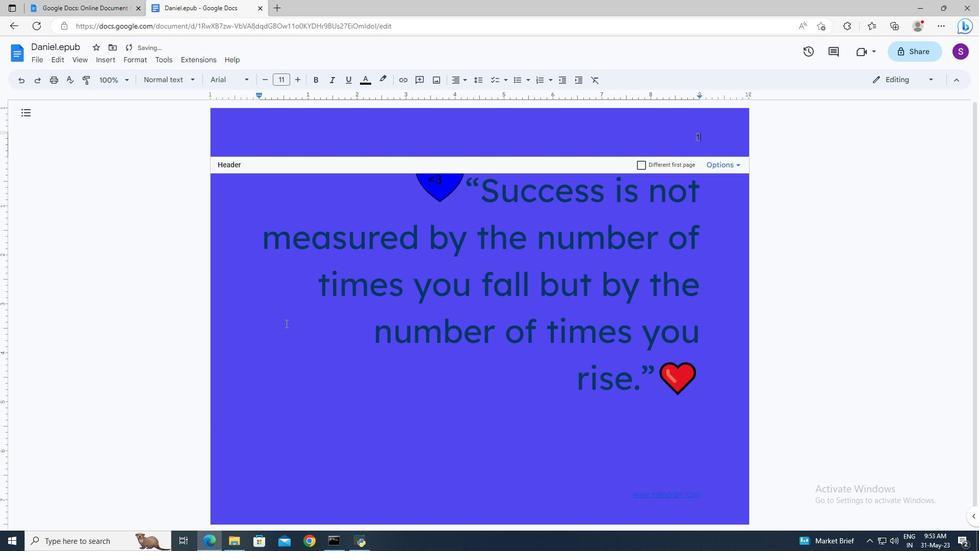 
